 Task: Set the application description to register a new OAuth application to "auth by Google".
Action: Mouse moved to (1343, 112)
Screenshot: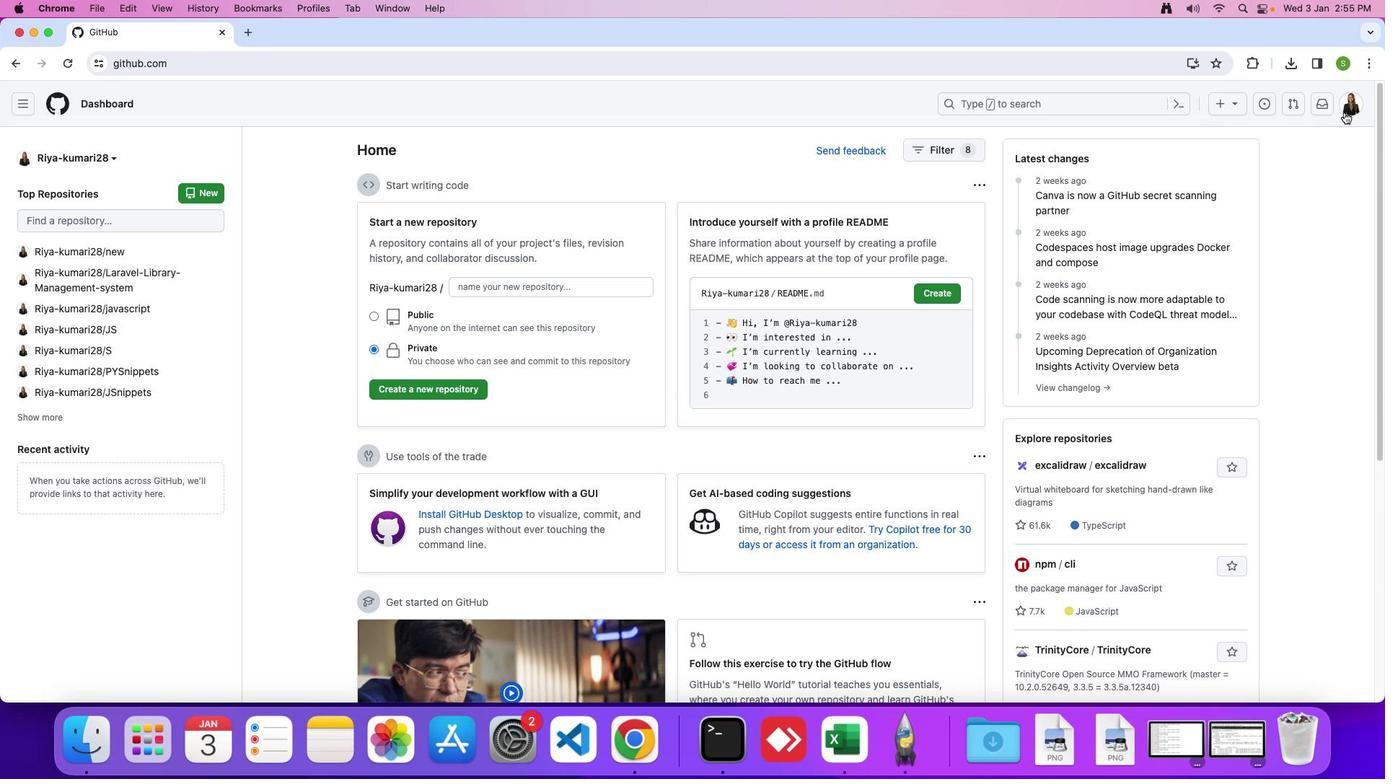 
Action: Mouse pressed left at (1343, 112)
Screenshot: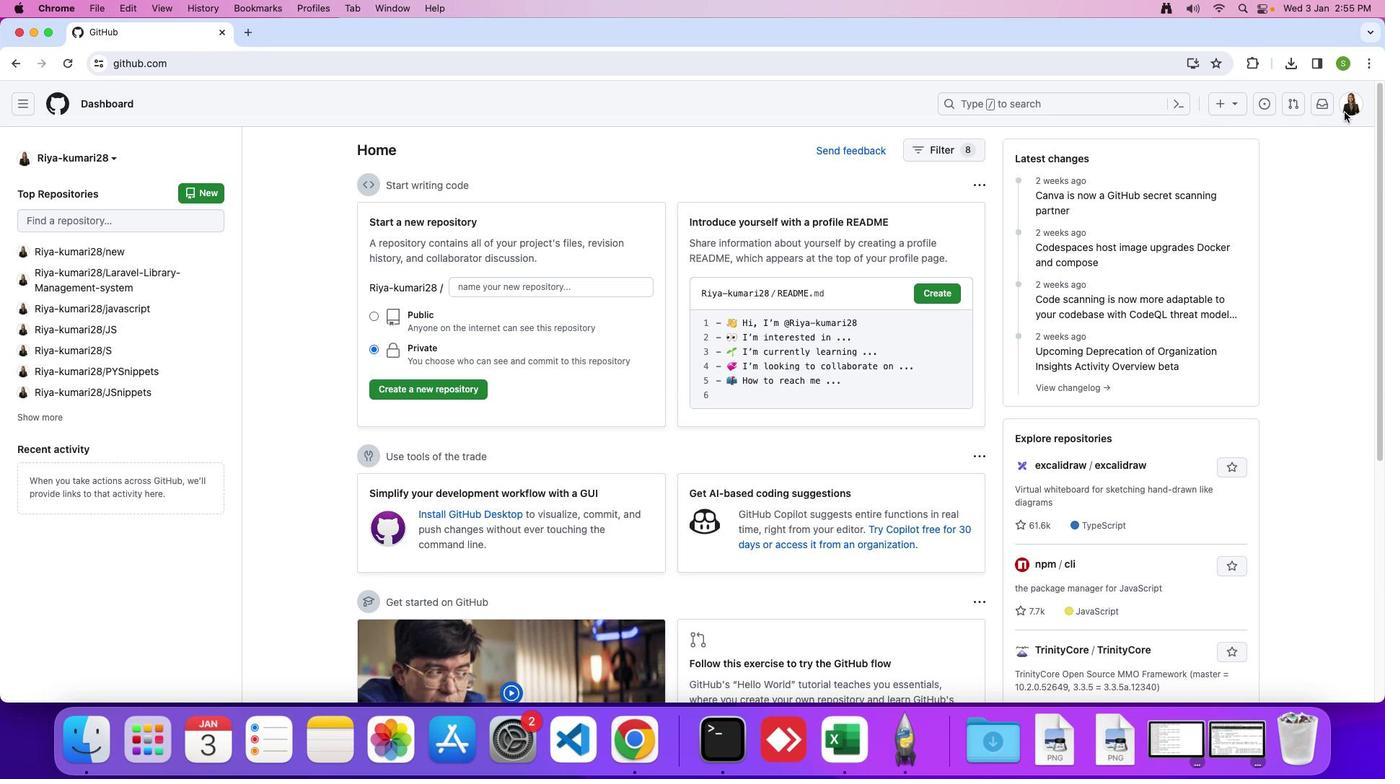 
Action: Mouse moved to (1255, 501)
Screenshot: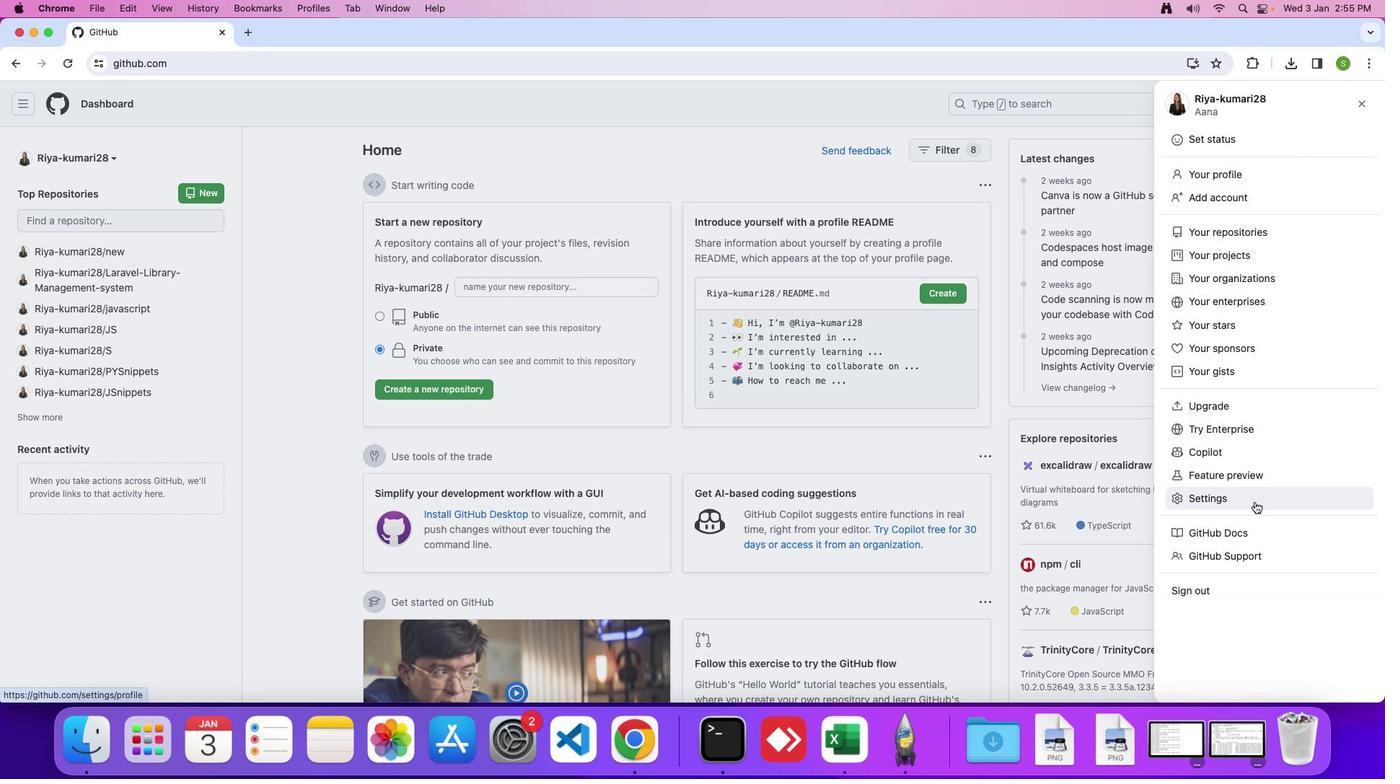 
Action: Mouse pressed left at (1255, 501)
Screenshot: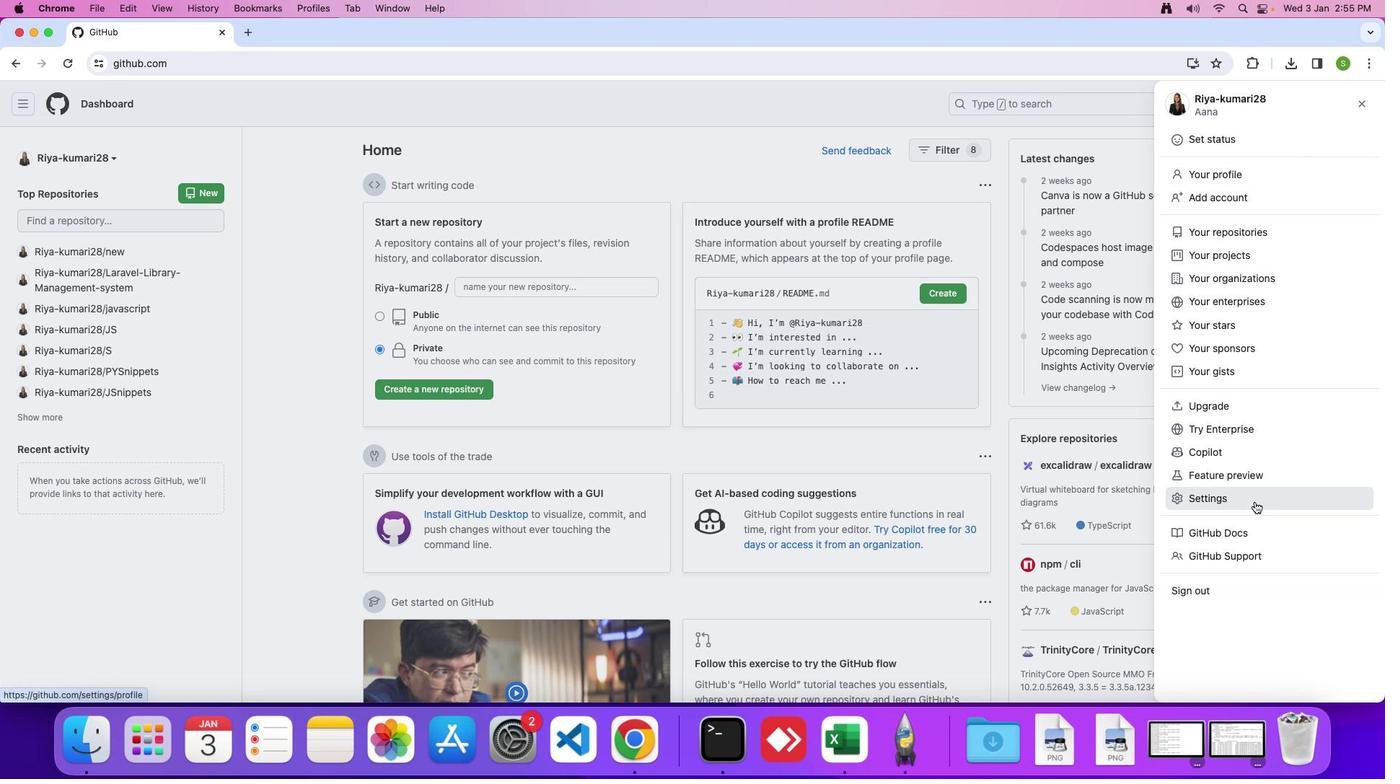 
Action: Mouse moved to (455, 609)
Screenshot: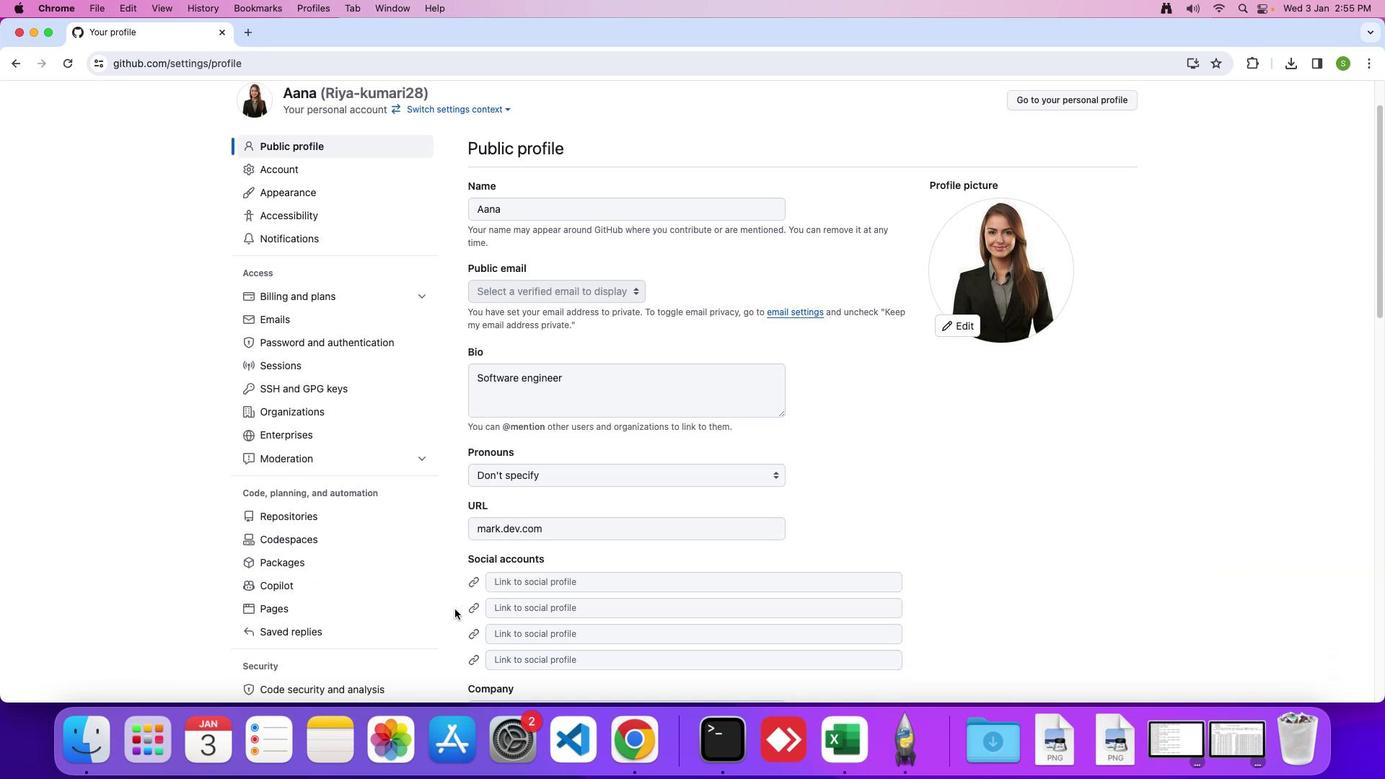 
Action: Mouse scrolled (455, 609) with delta (0, 0)
Screenshot: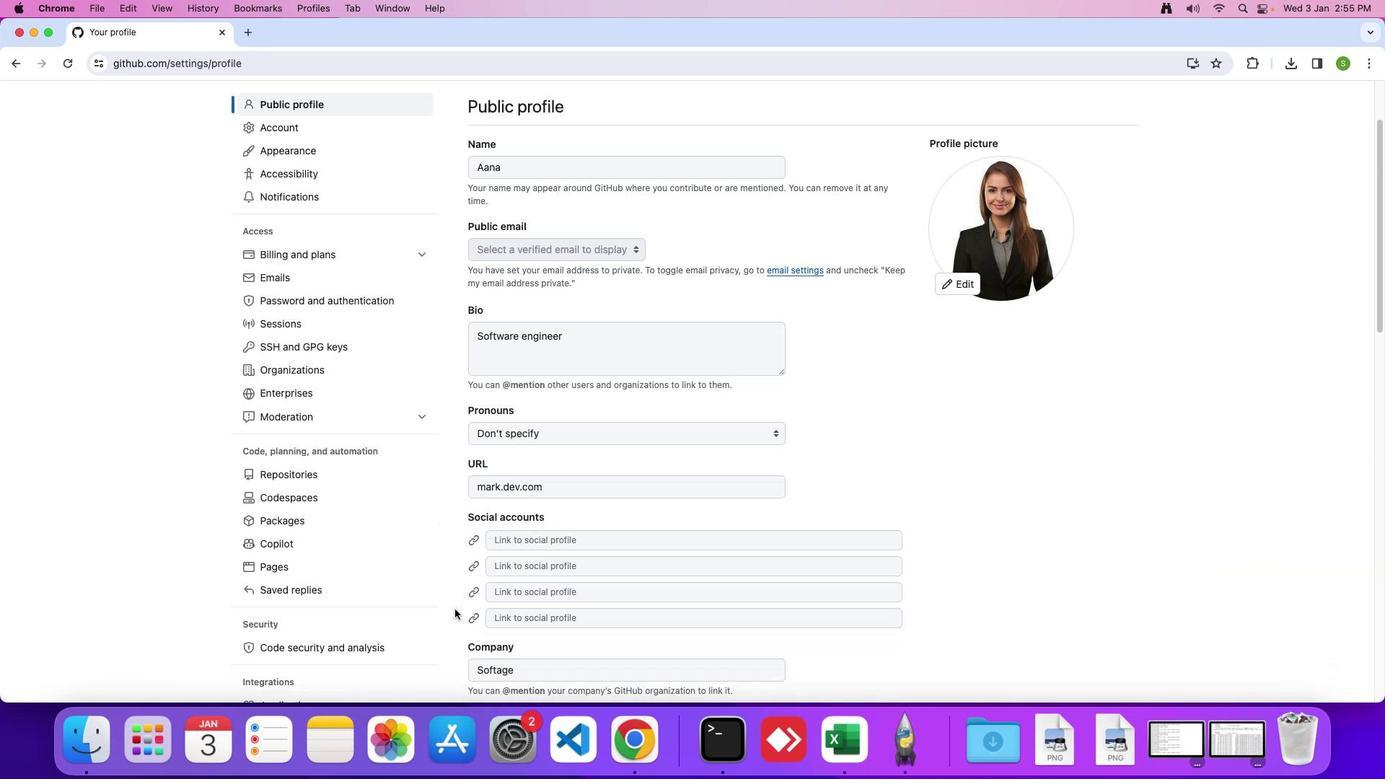 
Action: Mouse scrolled (455, 609) with delta (0, 0)
Screenshot: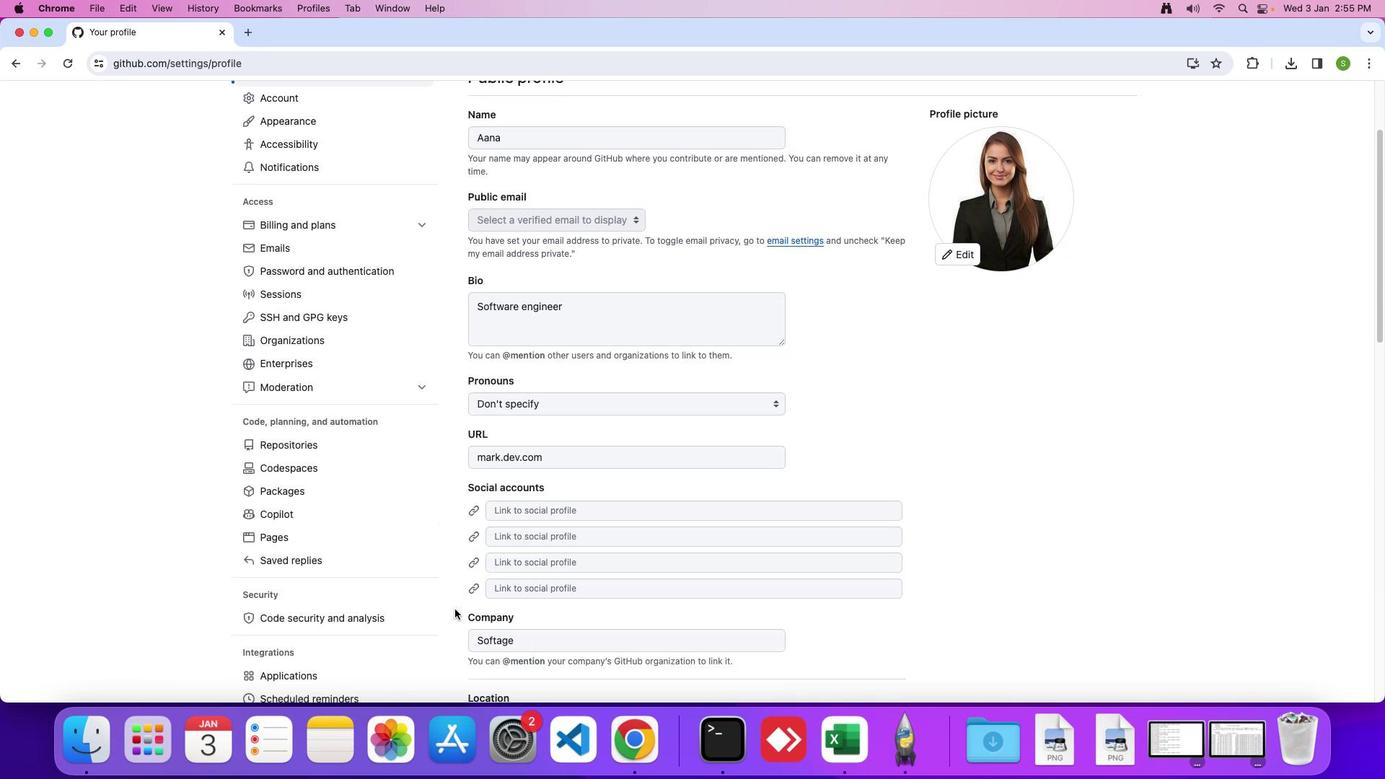 
Action: Mouse scrolled (455, 609) with delta (0, -2)
Screenshot: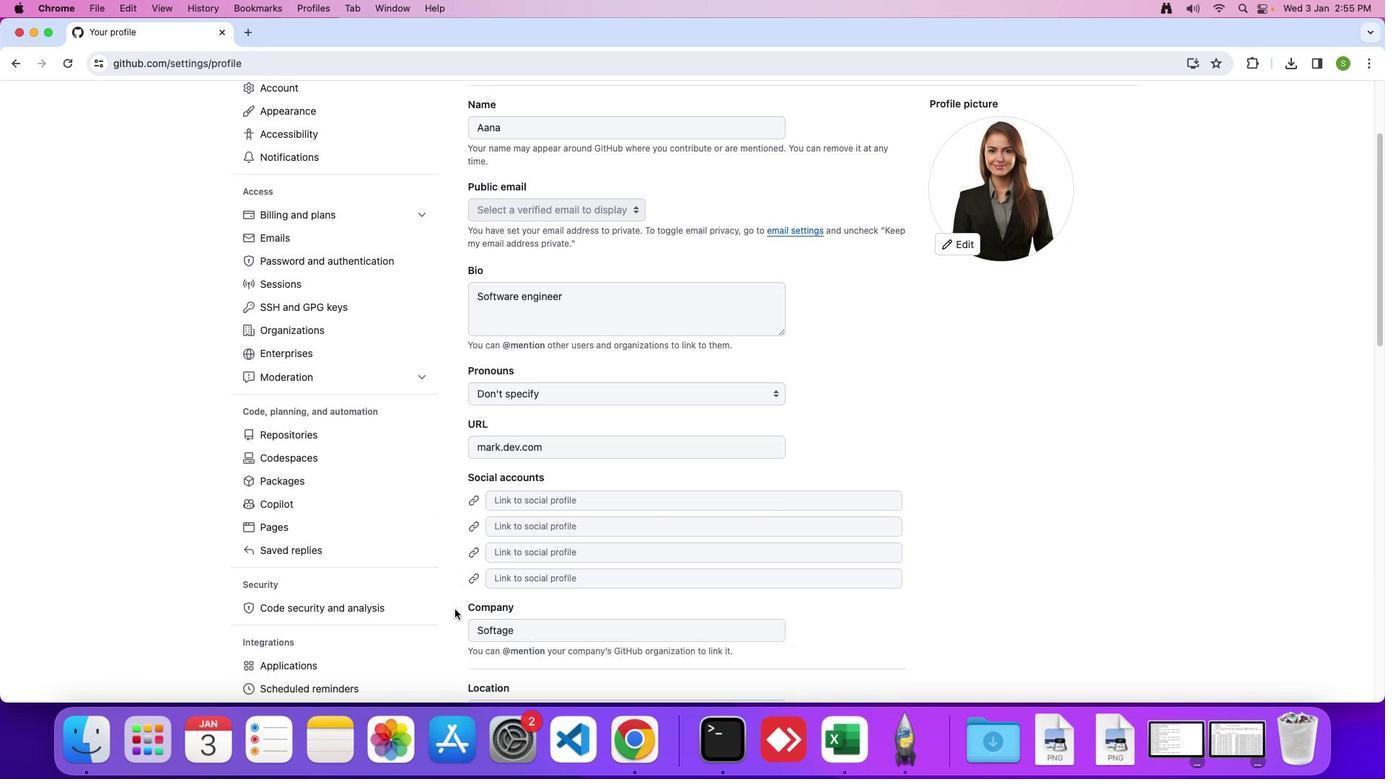 
Action: Mouse moved to (455, 606)
Screenshot: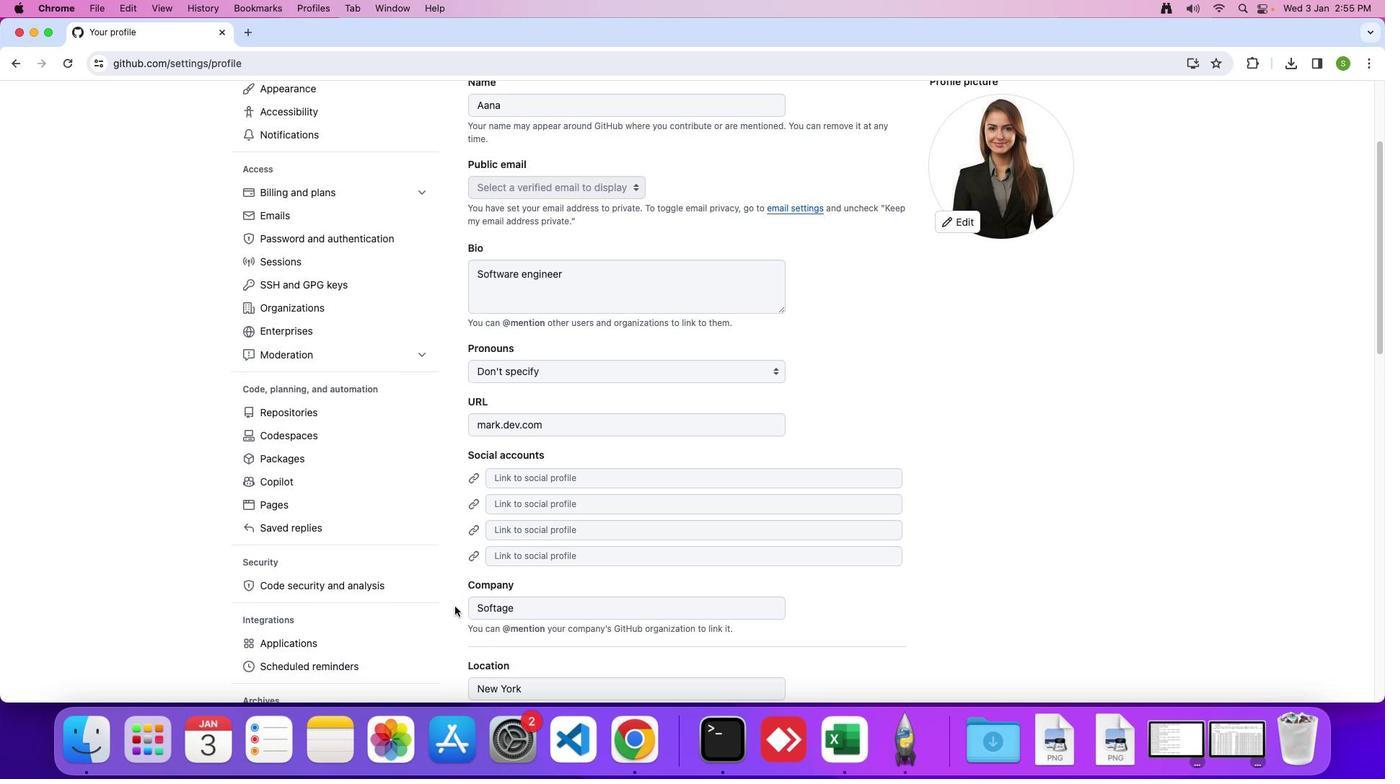 
Action: Mouse scrolled (455, 606) with delta (0, 0)
Screenshot: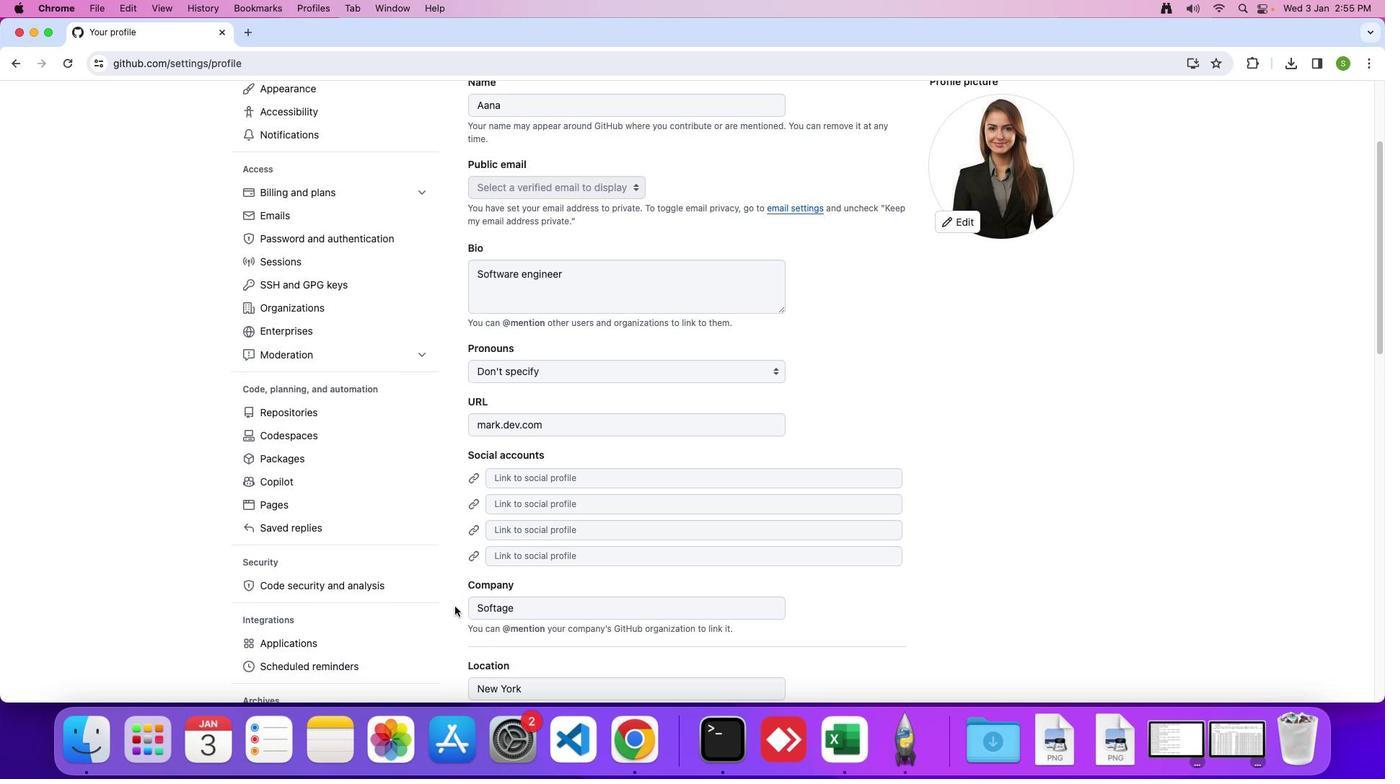 
Action: Mouse moved to (455, 606)
Screenshot: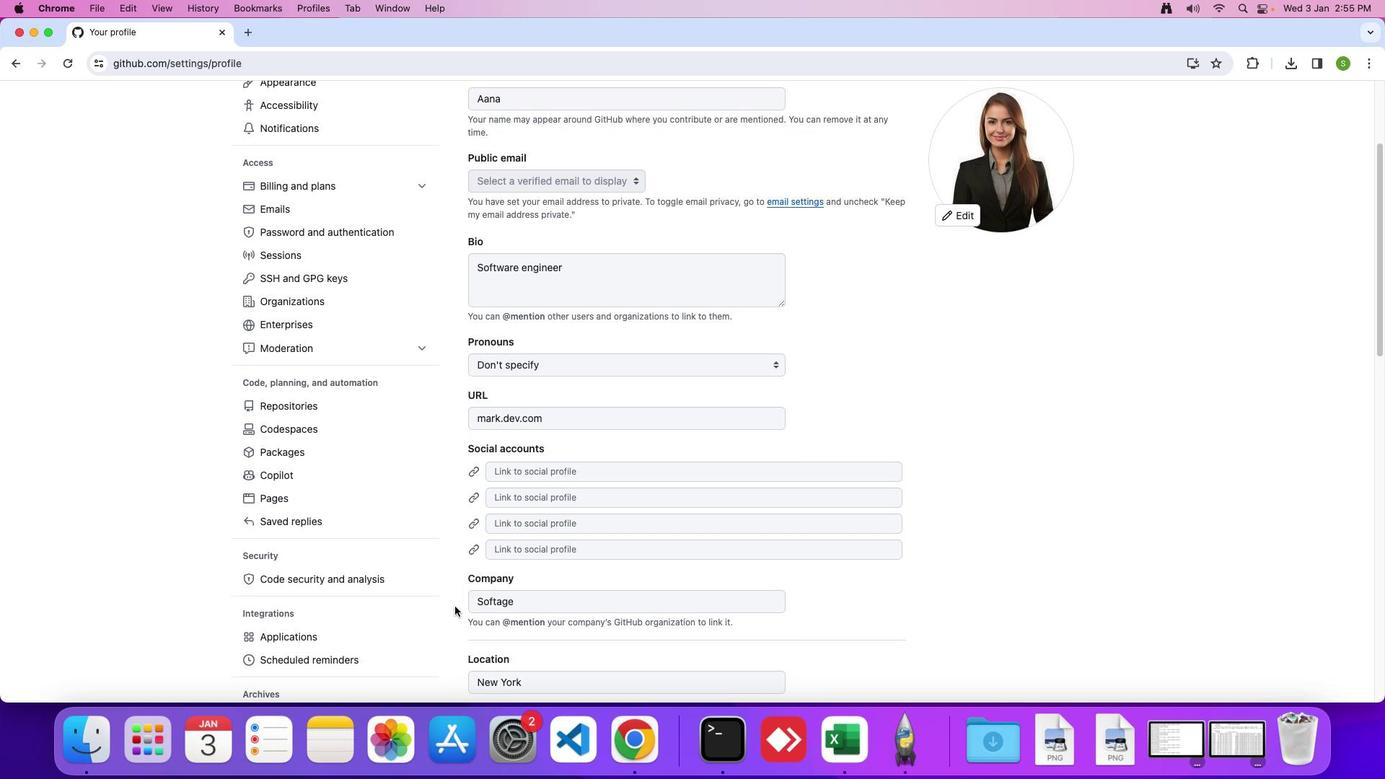 
Action: Mouse scrolled (455, 606) with delta (0, 0)
Screenshot: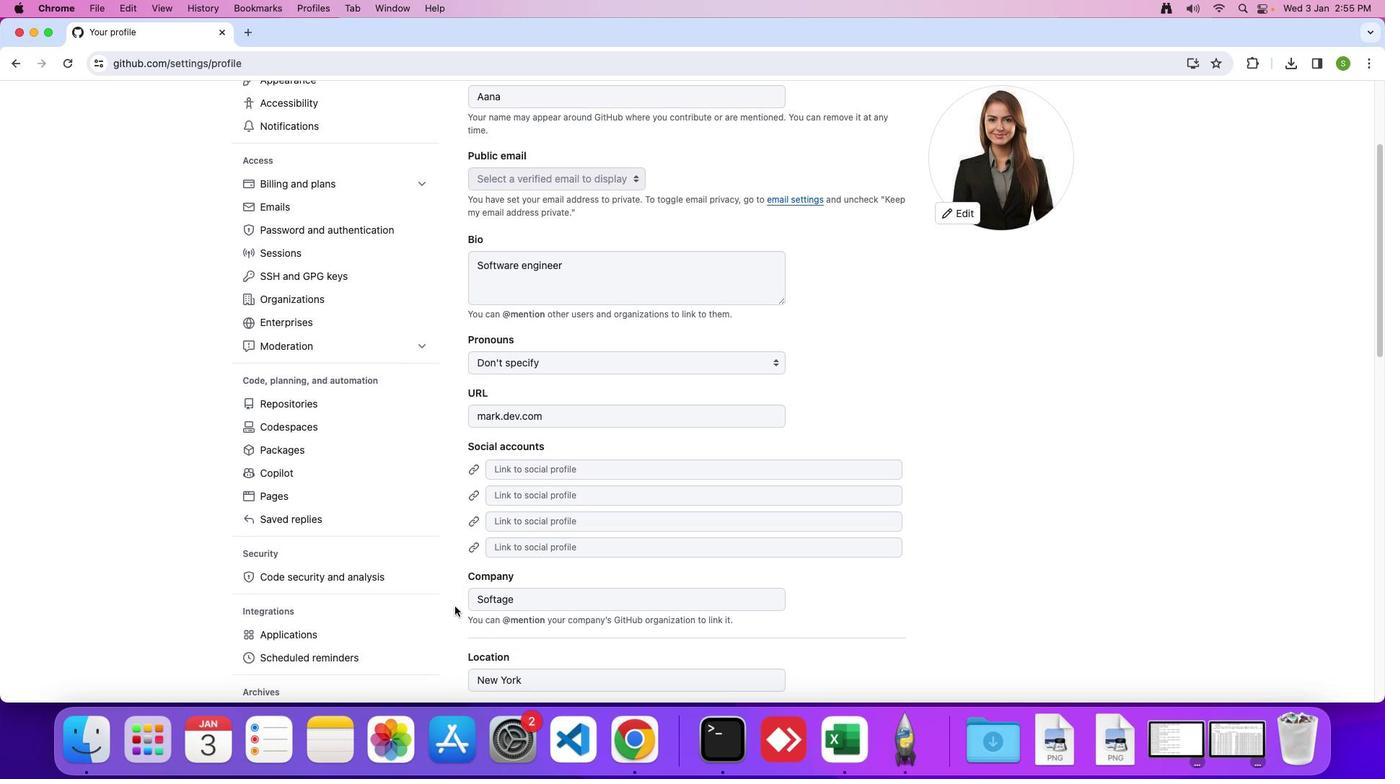 
Action: Mouse moved to (455, 605)
Screenshot: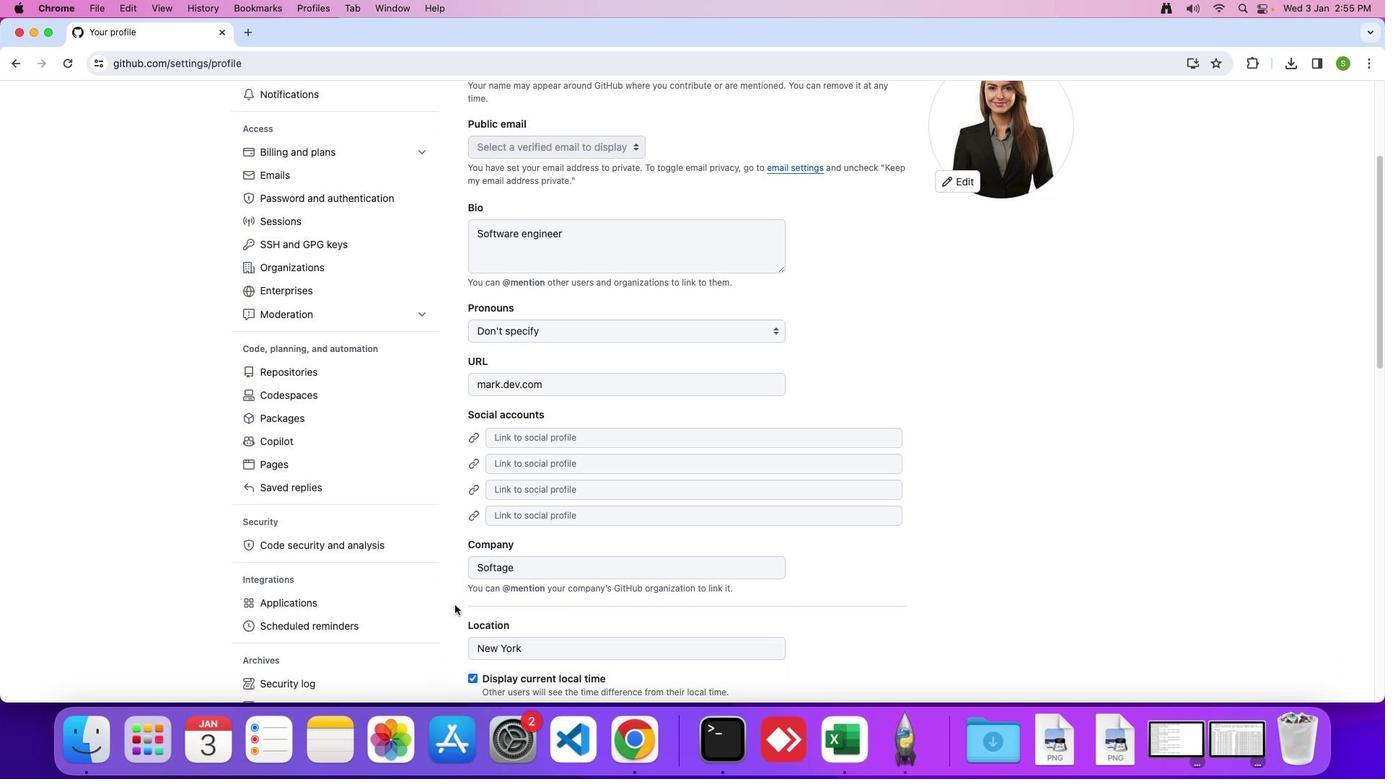 
Action: Mouse scrolled (455, 605) with delta (0, 0)
Screenshot: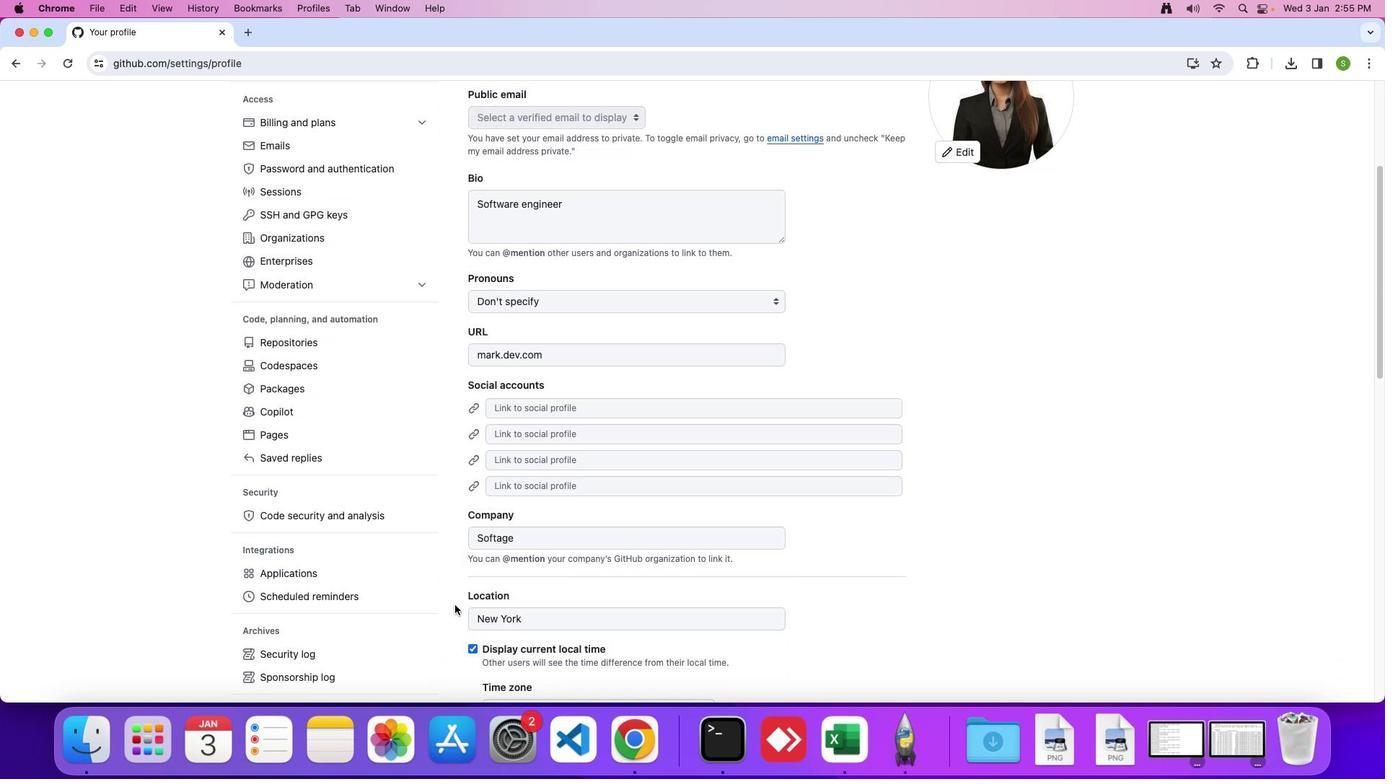 
Action: Mouse moved to (455, 605)
Screenshot: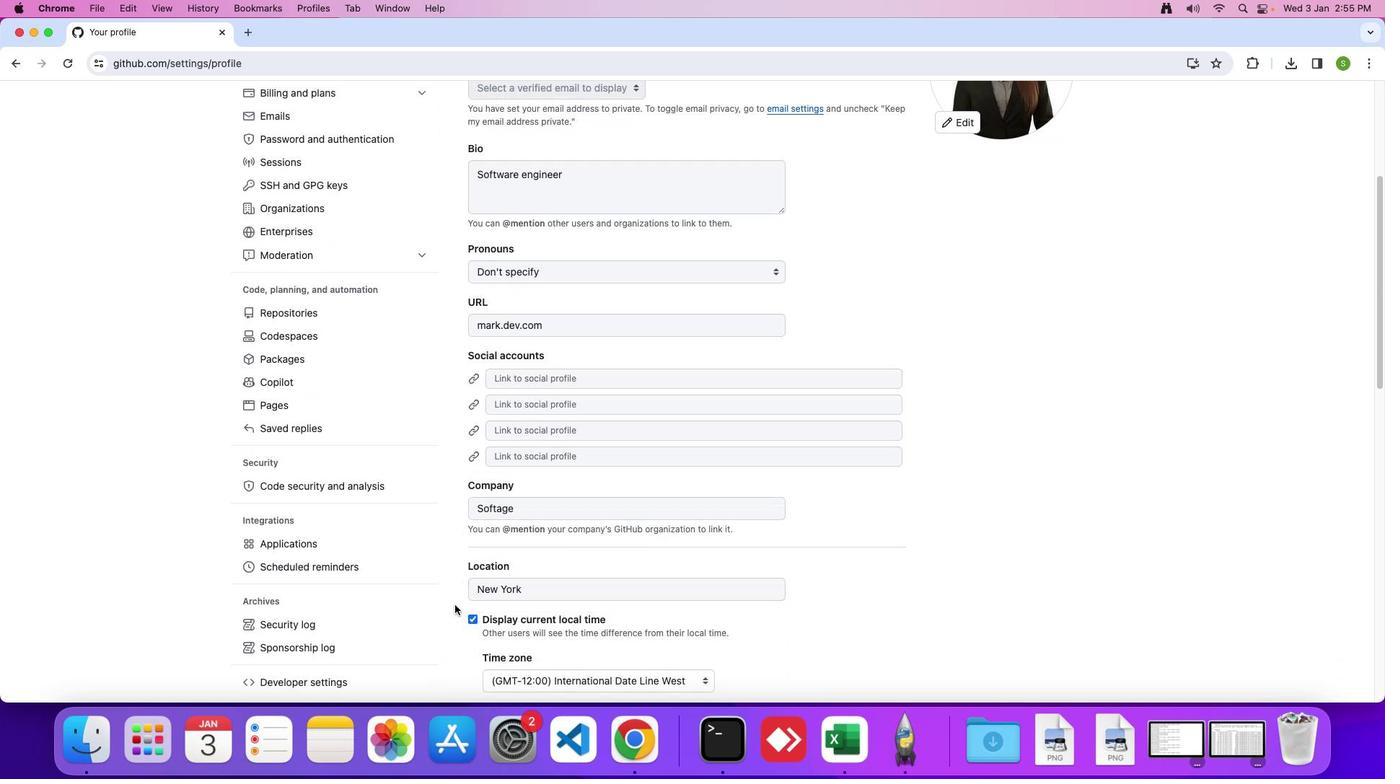 
Action: Mouse scrolled (455, 605) with delta (0, 0)
Screenshot: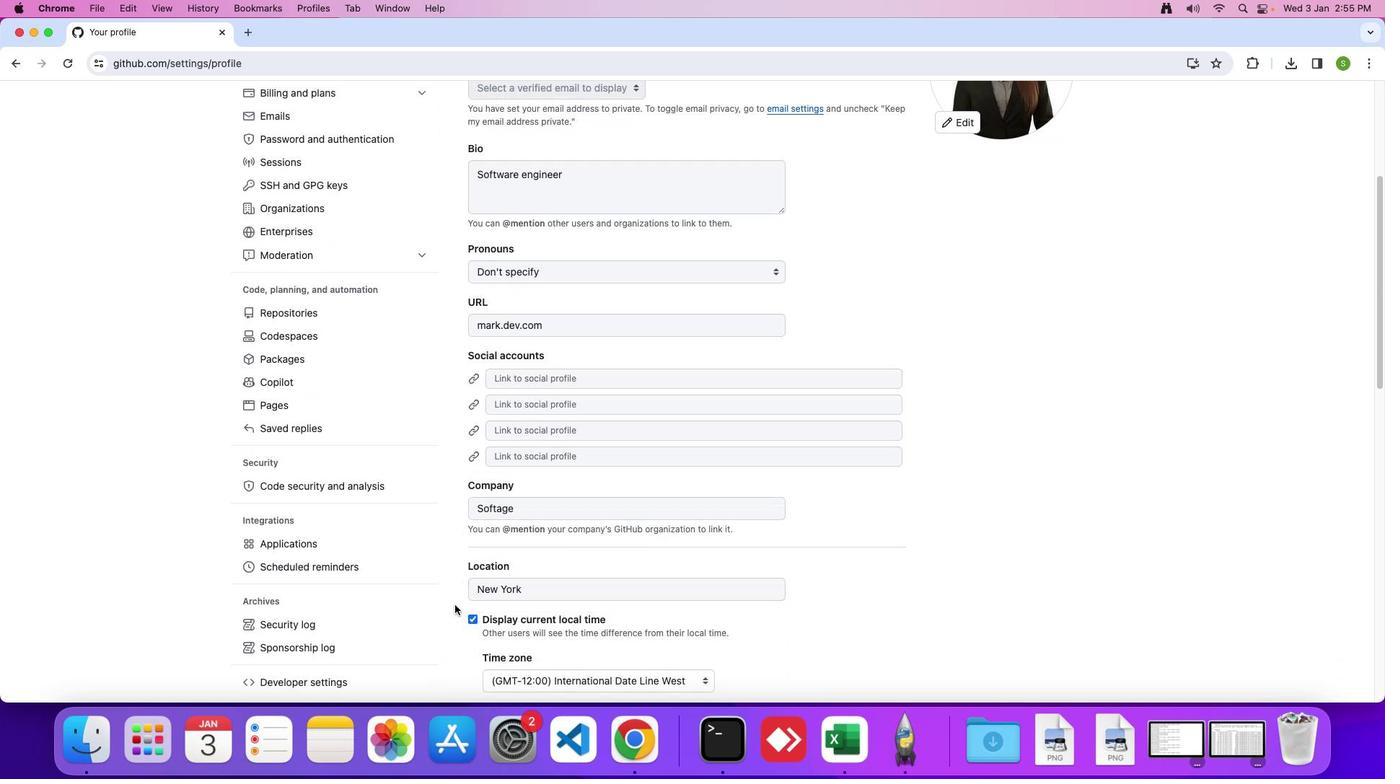 
Action: Mouse moved to (455, 604)
Screenshot: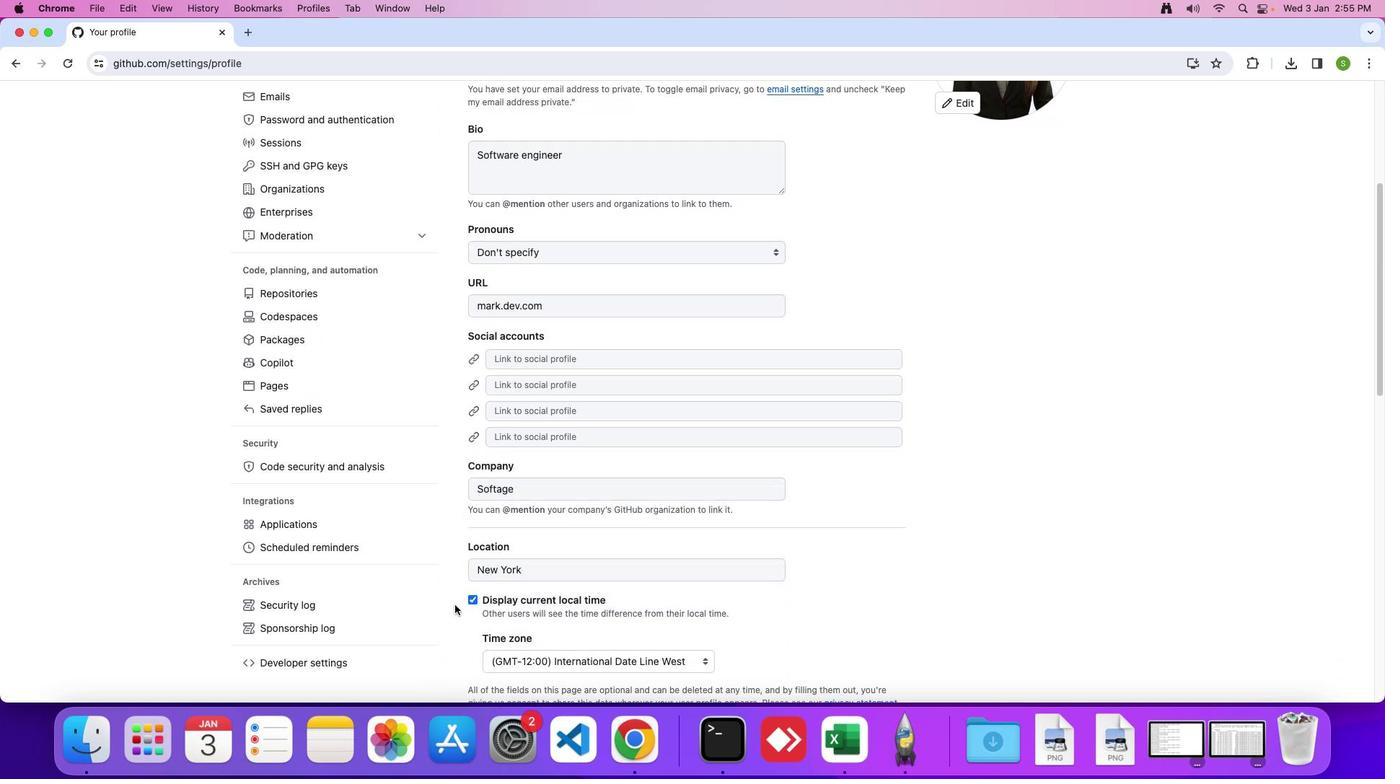 
Action: Mouse scrolled (455, 604) with delta (0, -2)
Screenshot: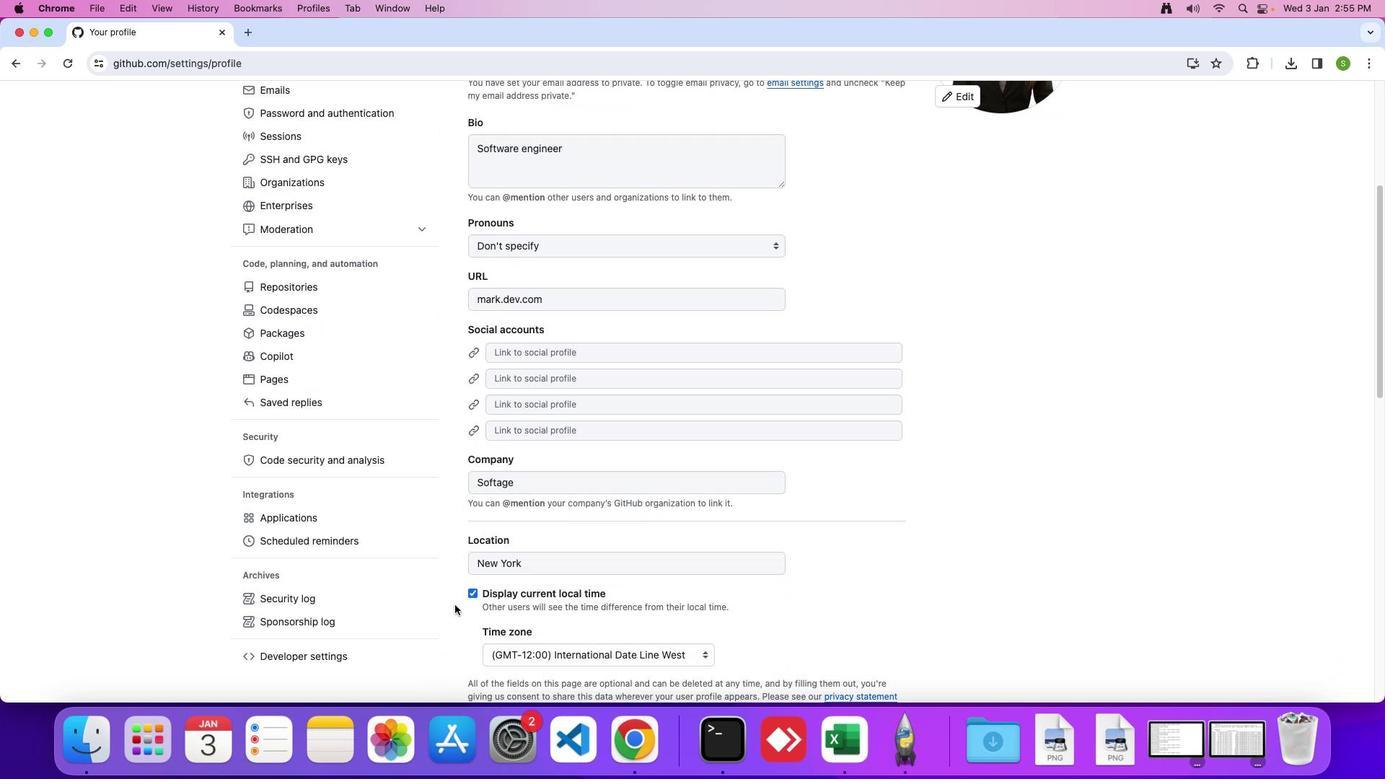 
Action: Mouse moved to (455, 604)
Screenshot: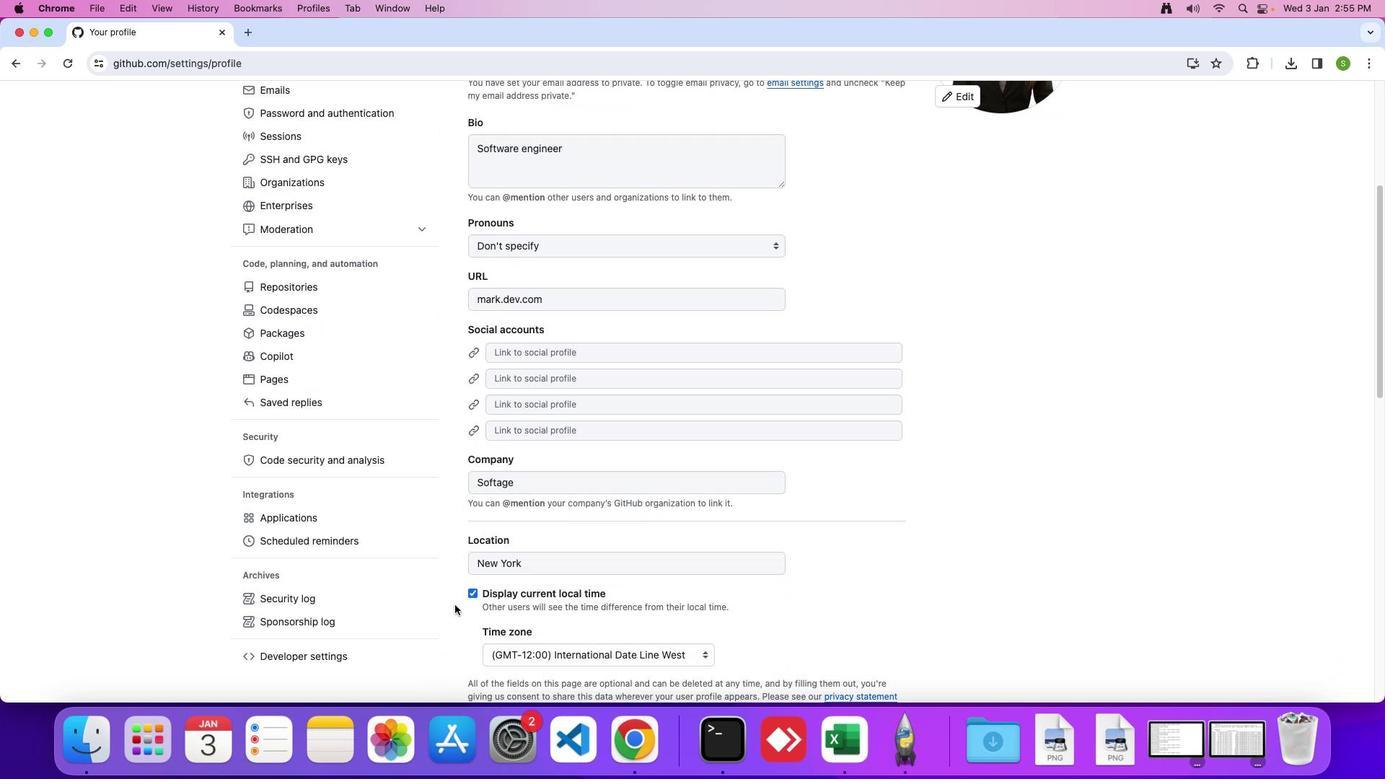 
Action: Mouse scrolled (455, 604) with delta (0, 0)
Screenshot: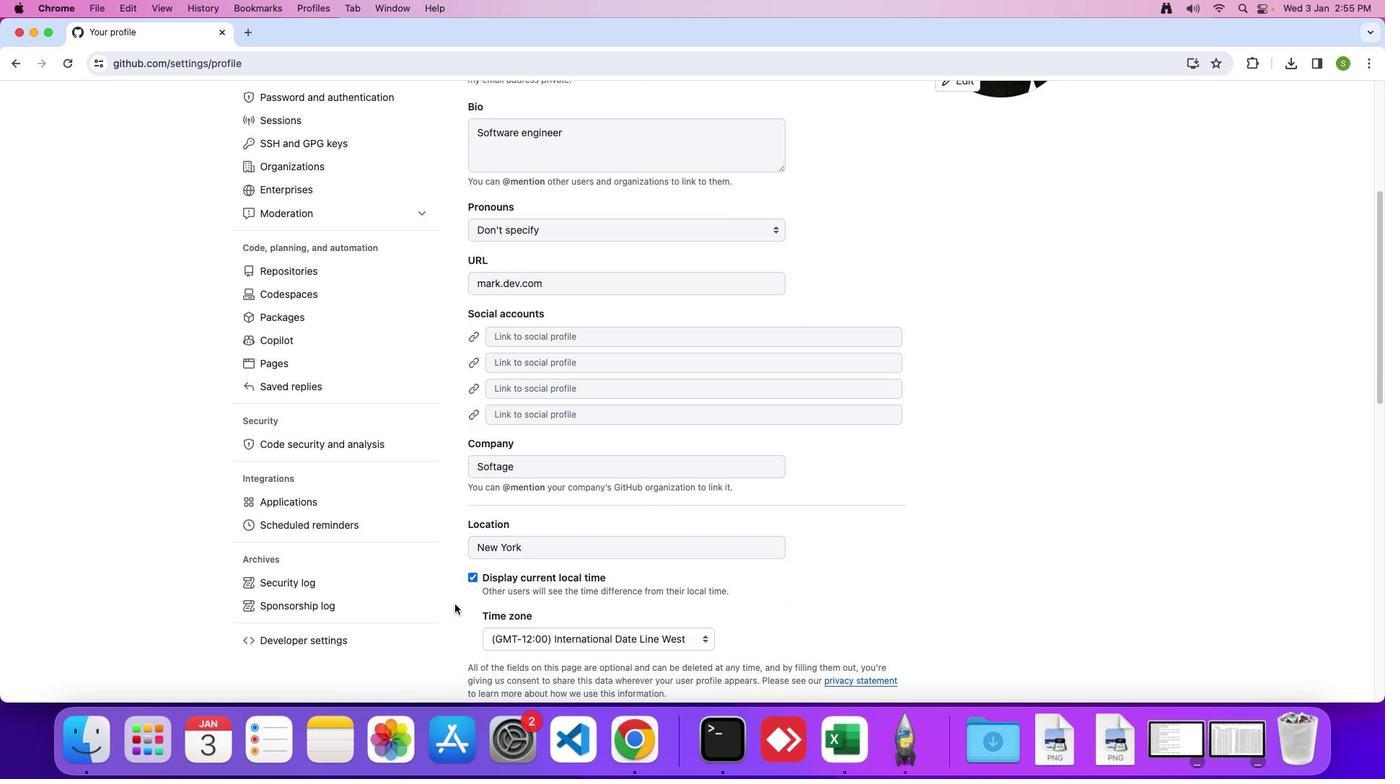 
Action: Mouse moved to (455, 603)
Screenshot: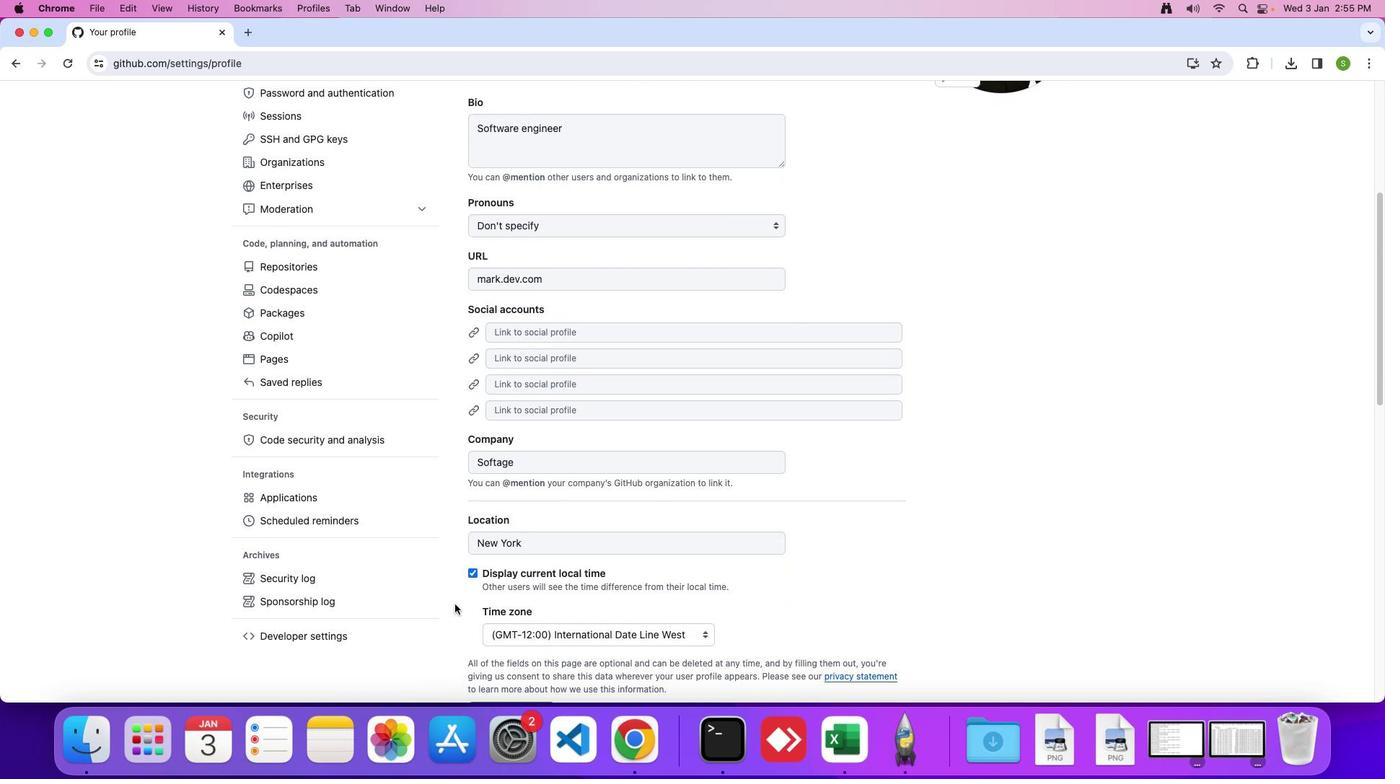 
Action: Mouse scrolled (455, 603) with delta (0, 0)
Screenshot: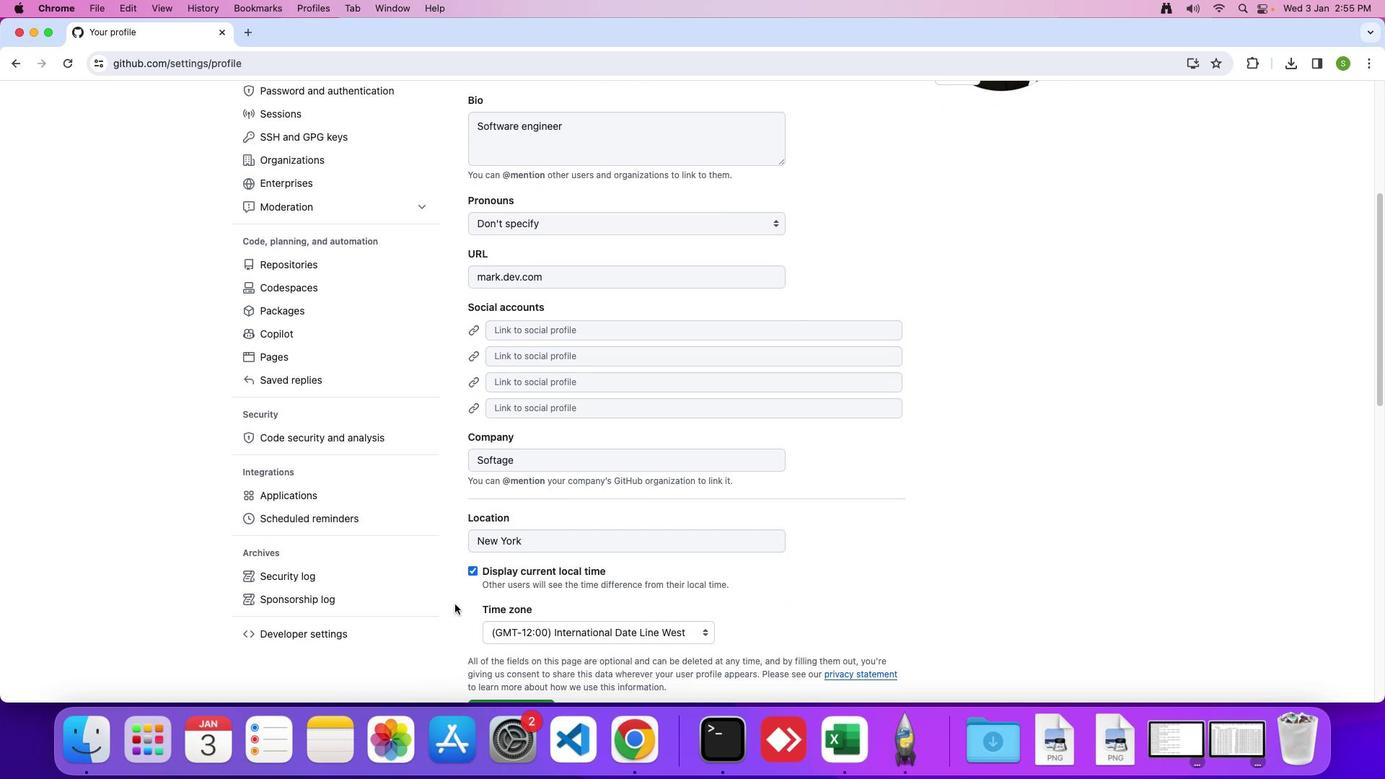 
Action: Mouse moved to (355, 632)
Screenshot: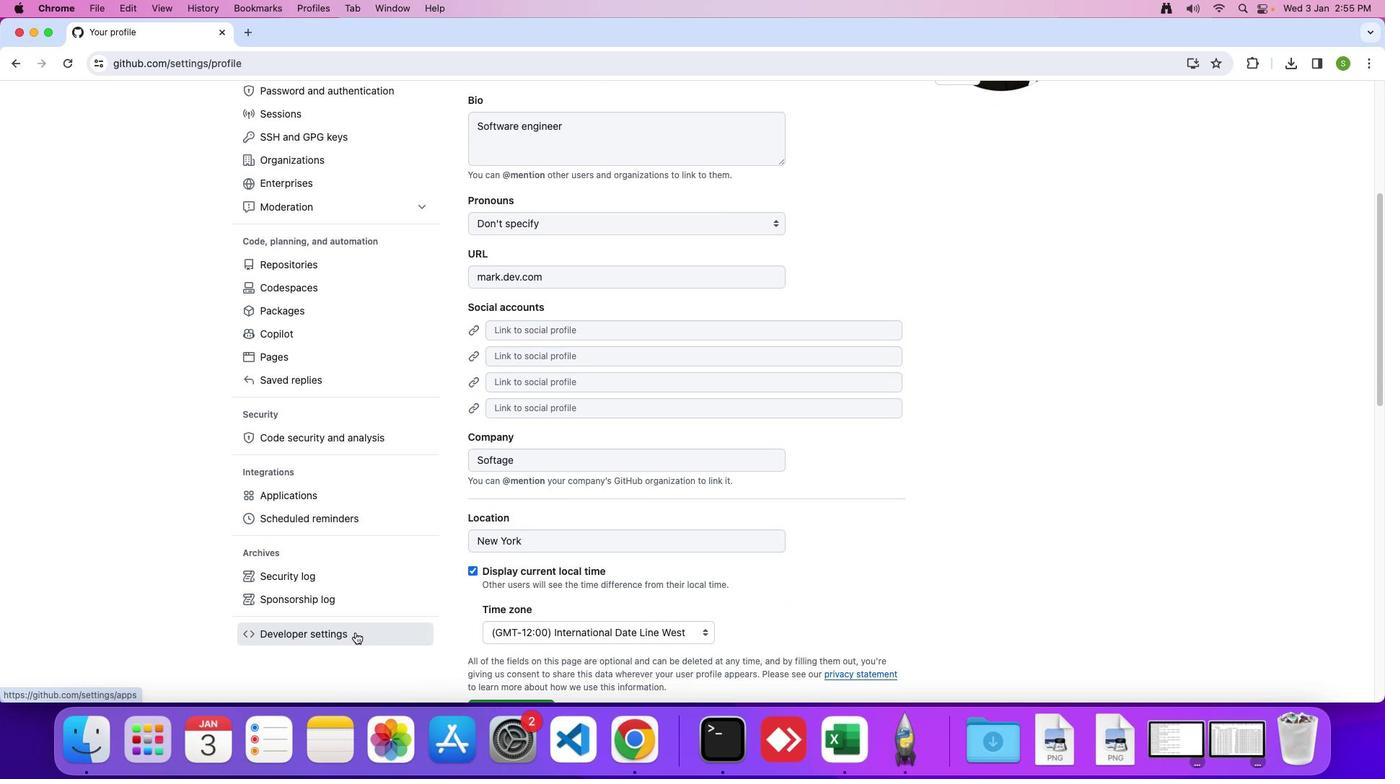 
Action: Mouse pressed left at (355, 632)
Screenshot: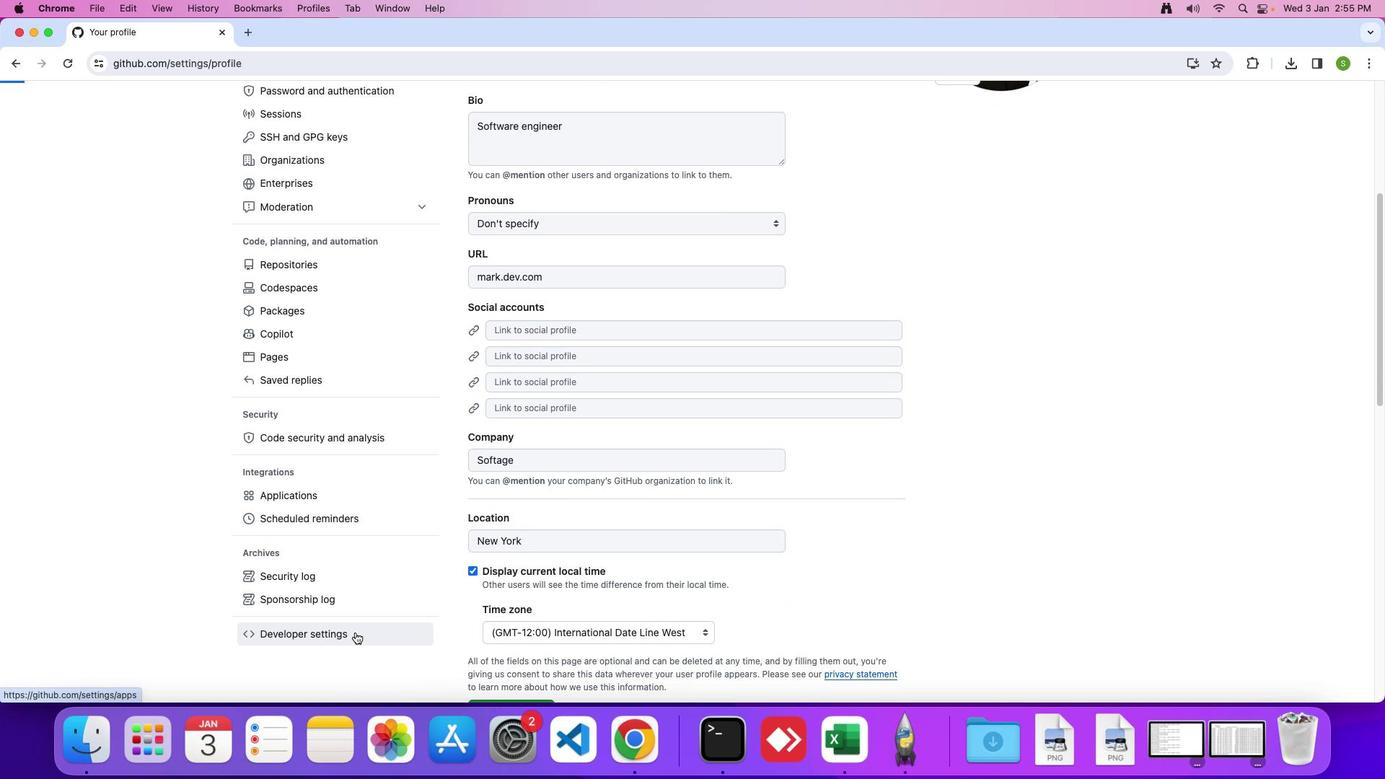 
Action: Mouse moved to (354, 183)
Screenshot: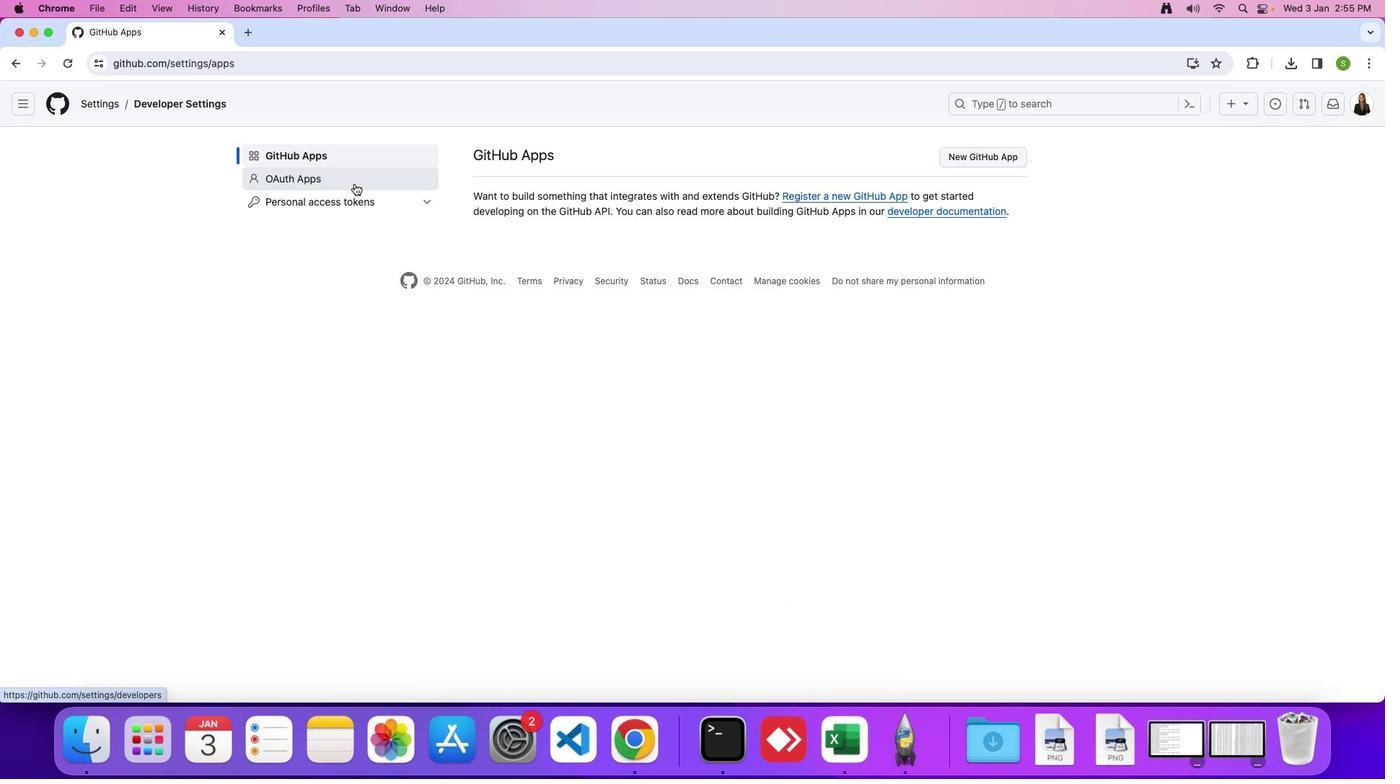 
Action: Mouse pressed left at (354, 183)
Screenshot: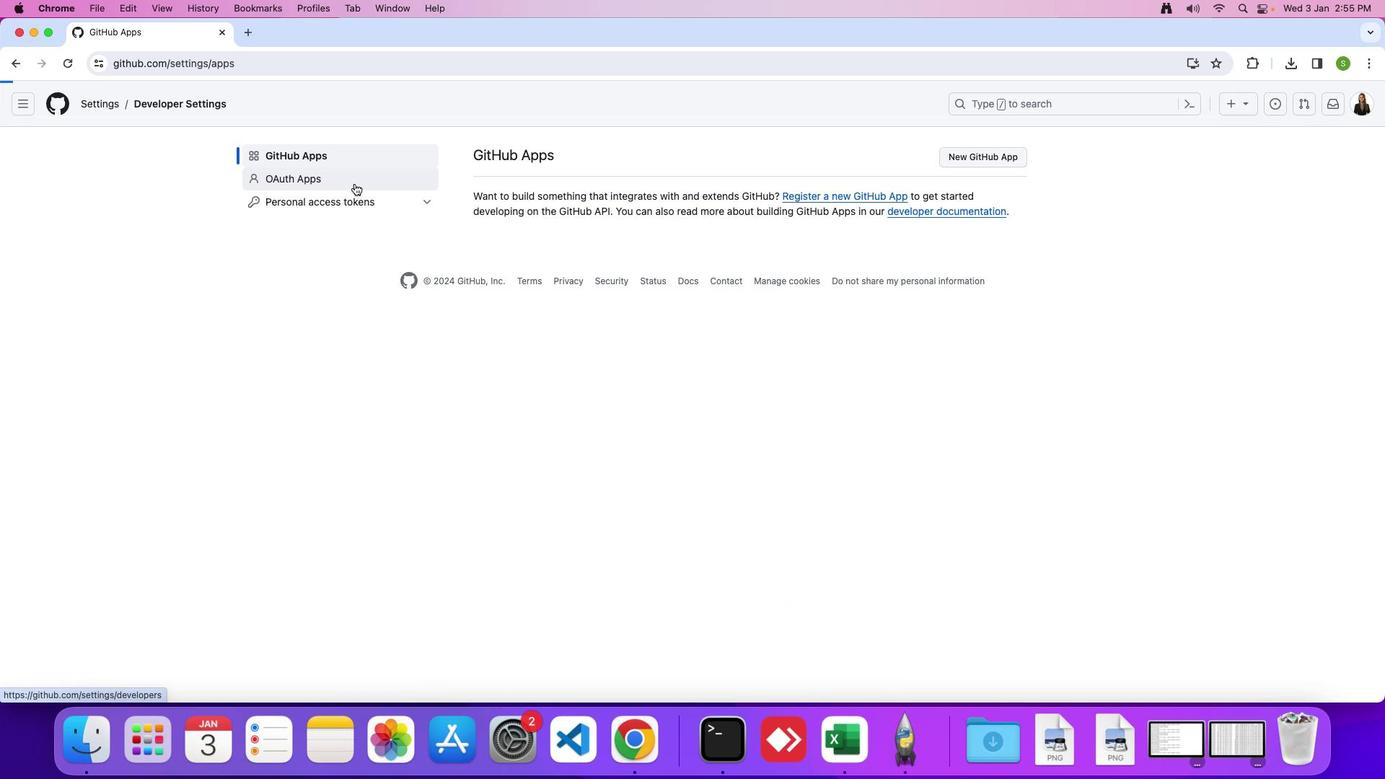
Action: Mouse moved to (706, 222)
Screenshot: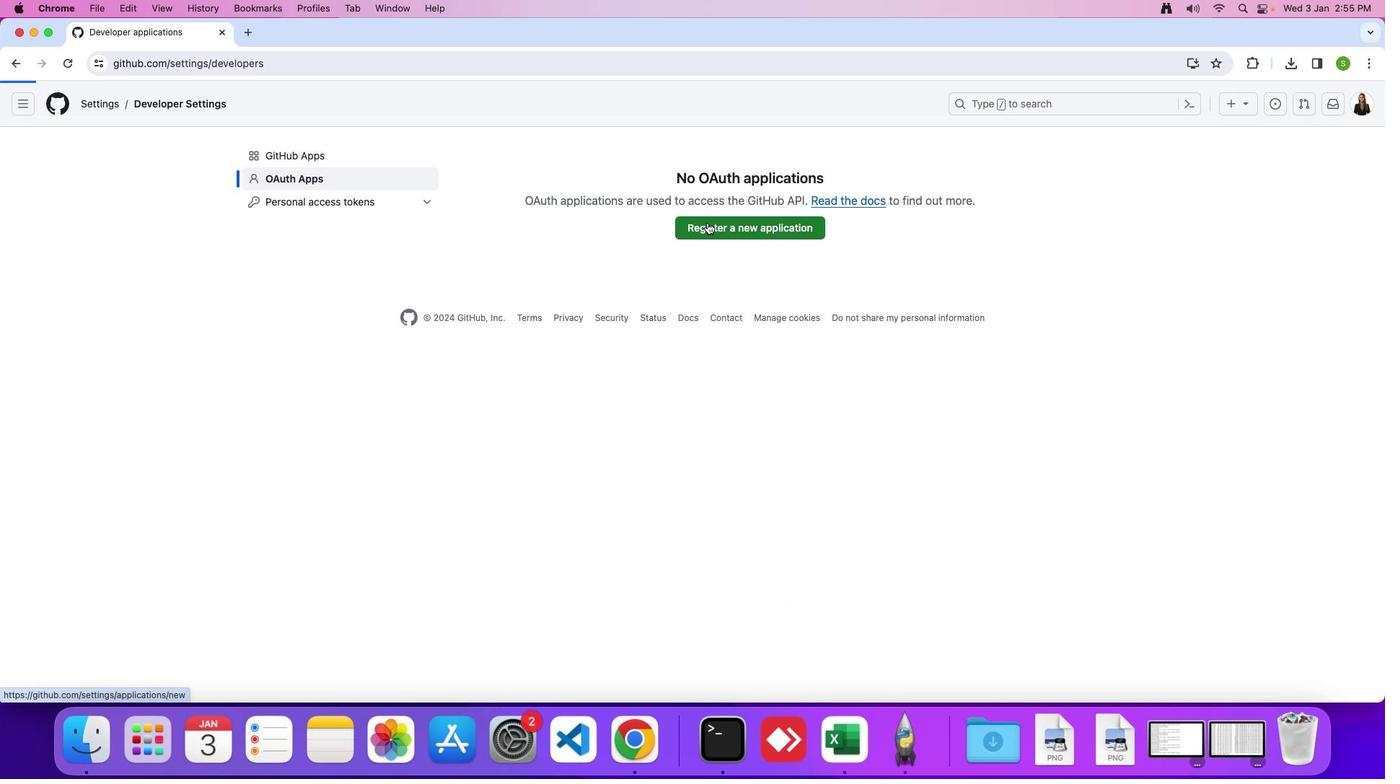 
Action: Mouse pressed left at (706, 222)
Screenshot: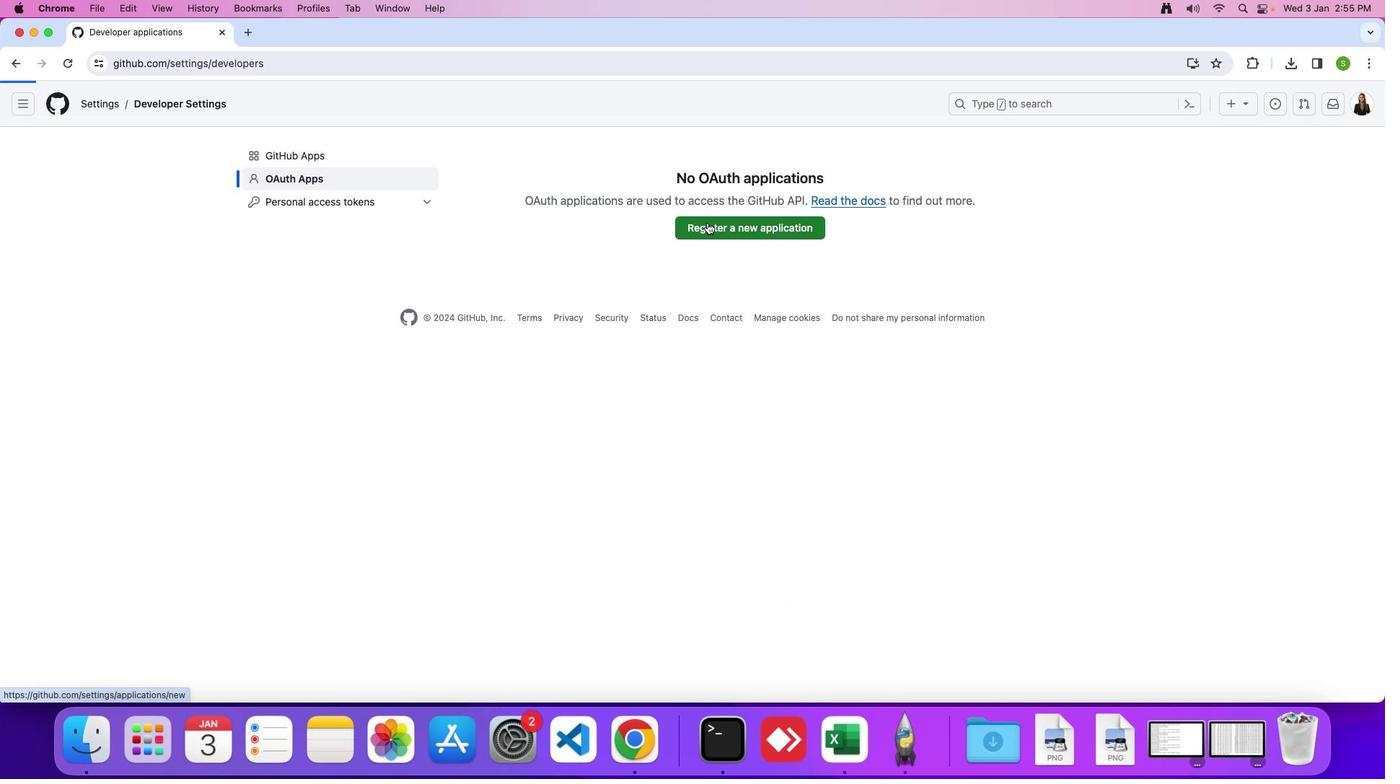 
Action: Mouse moved to (487, 378)
Screenshot: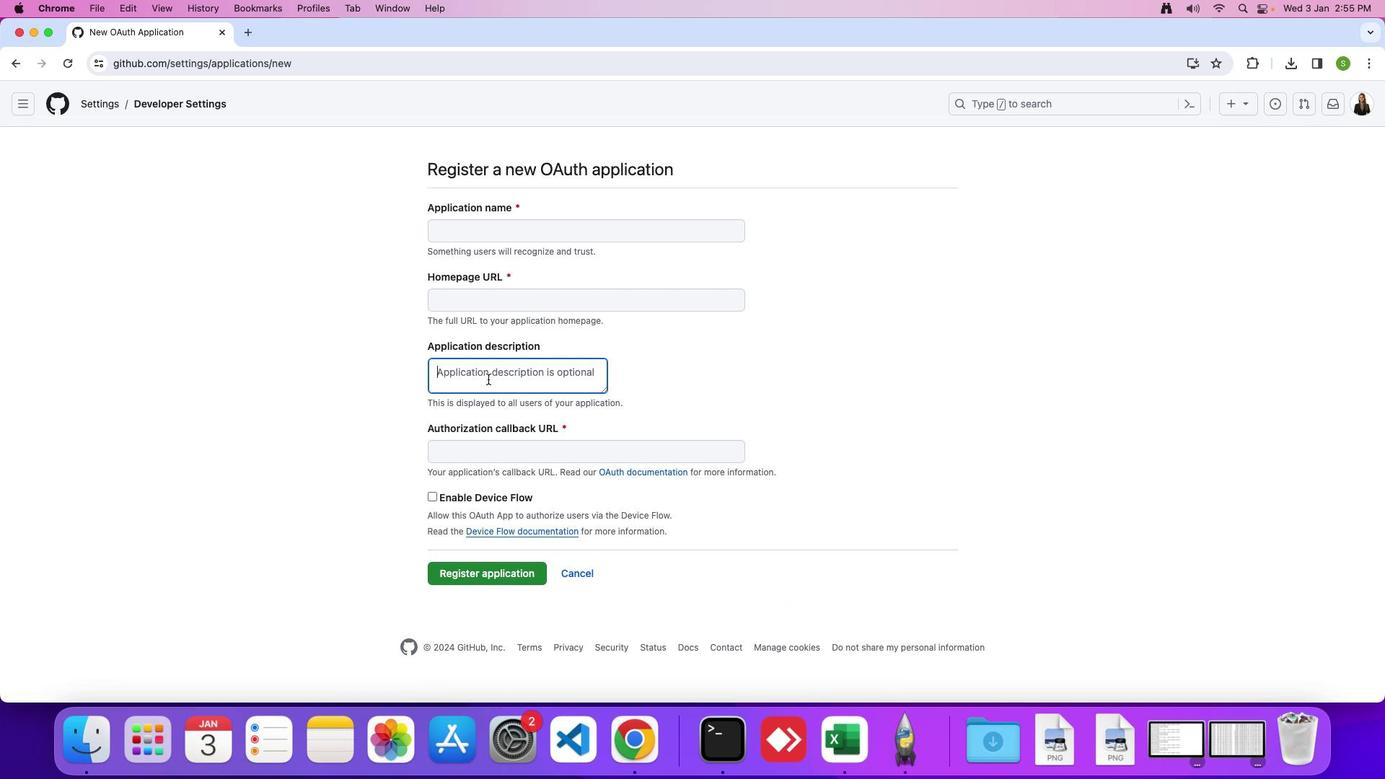 
Action: Mouse pressed left at (487, 378)
Screenshot: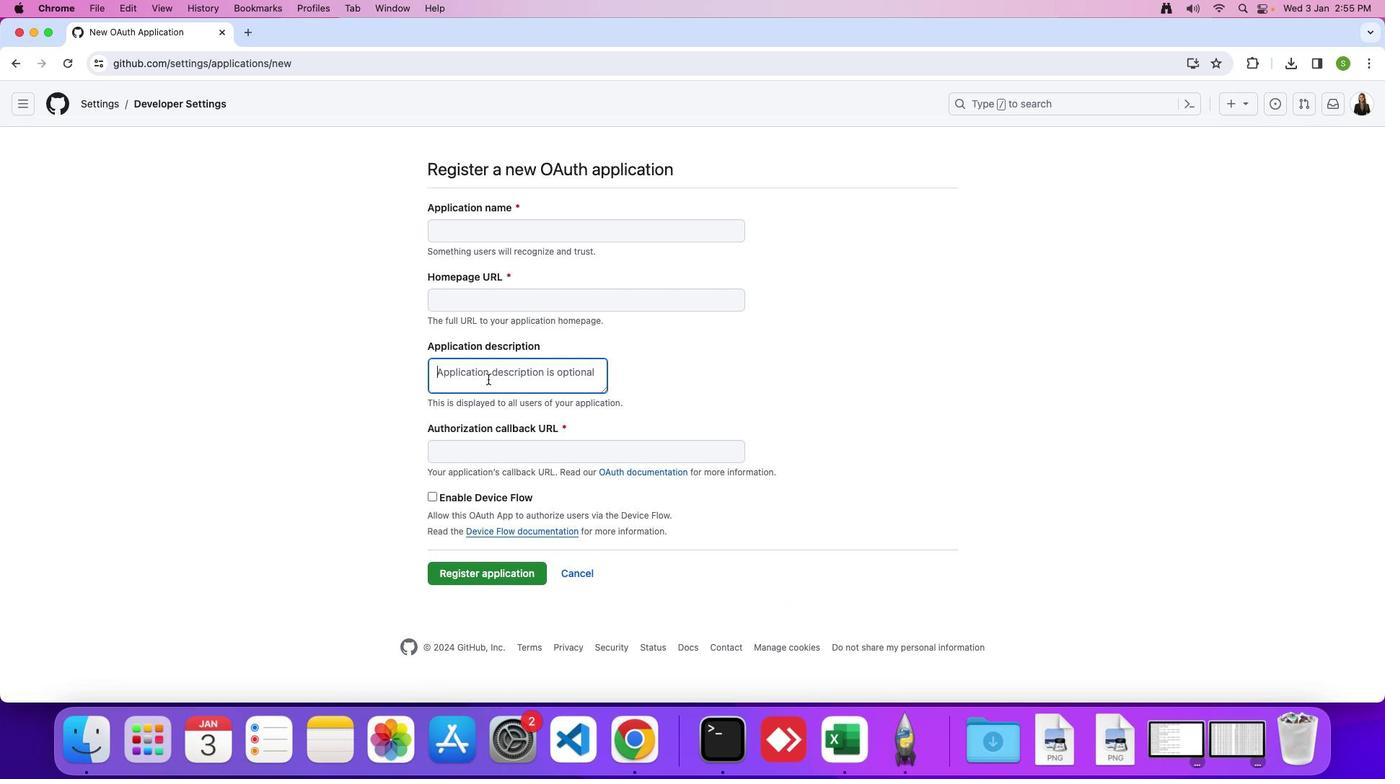 
Action: Key pressed Key.caps_lock'a''u''t''h'Key.space'n'Key.backspace'b''y'Key.spaceKey.shift'G''o''o''g''l''e'
Screenshot: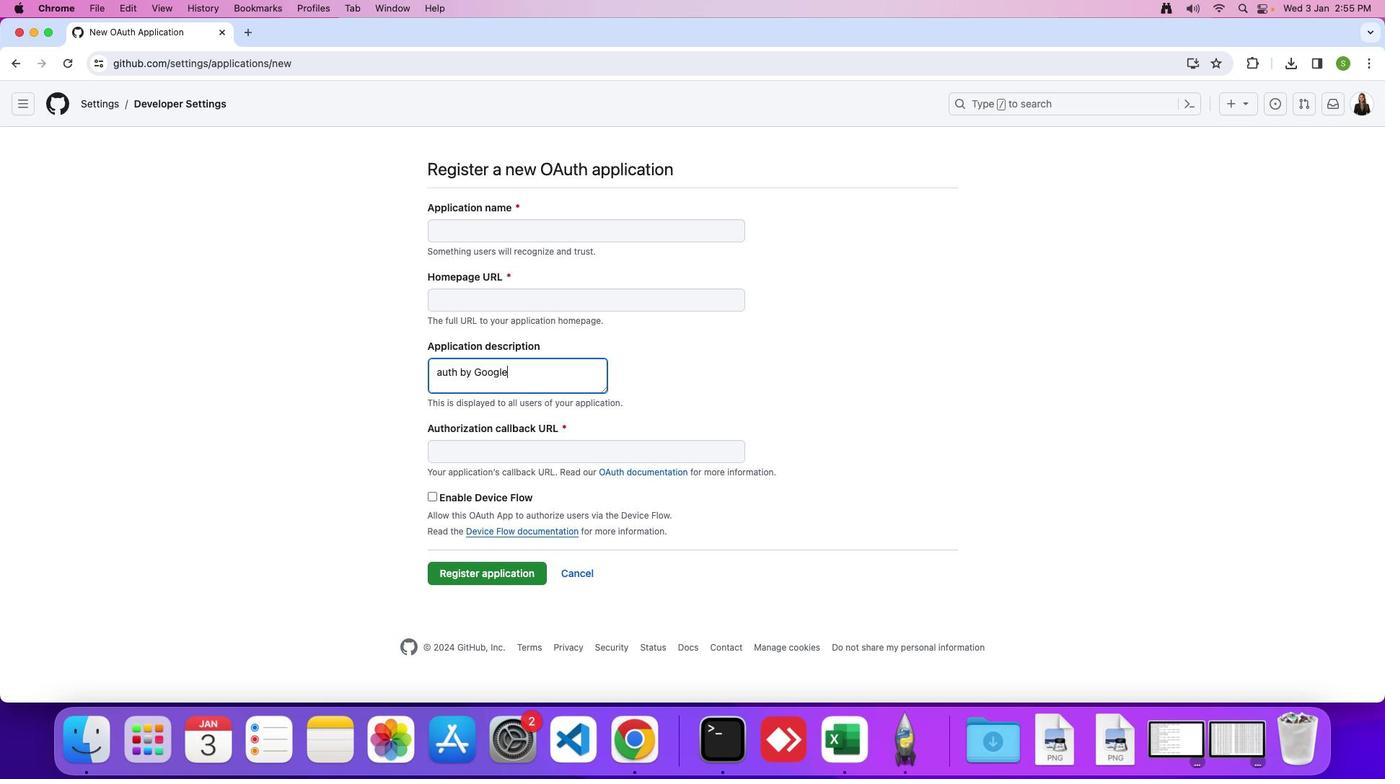 
